 Task: Setup the content deliveries and public links
Action: Mouse moved to (124, 156)
Screenshot: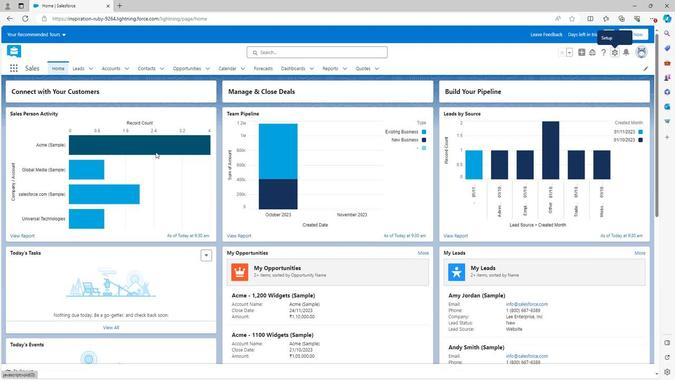 
Action: Mouse scrolled (124, 155) with delta (0, 0)
Screenshot: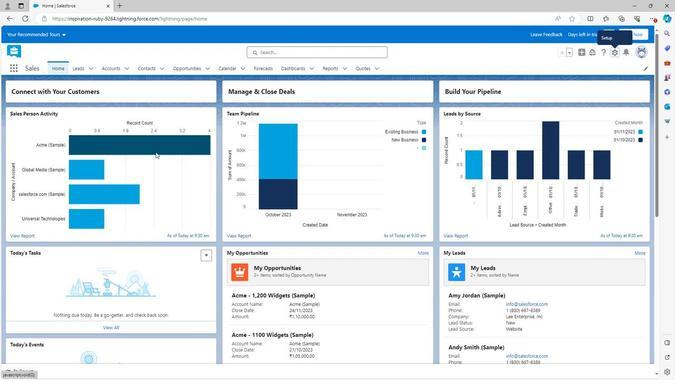 
Action: Mouse moved to (124, 156)
Screenshot: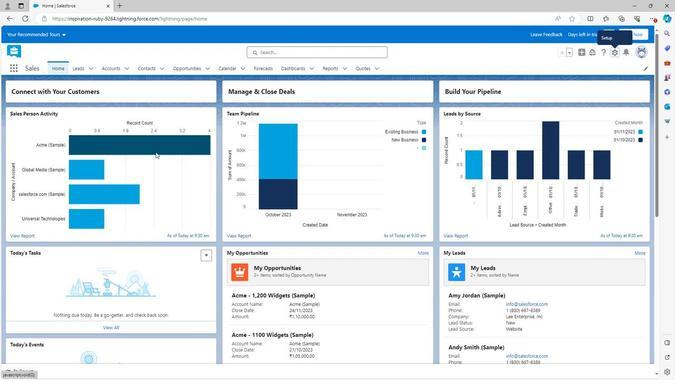 
Action: Mouse scrolled (124, 156) with delta (0, 0)
Screenshot: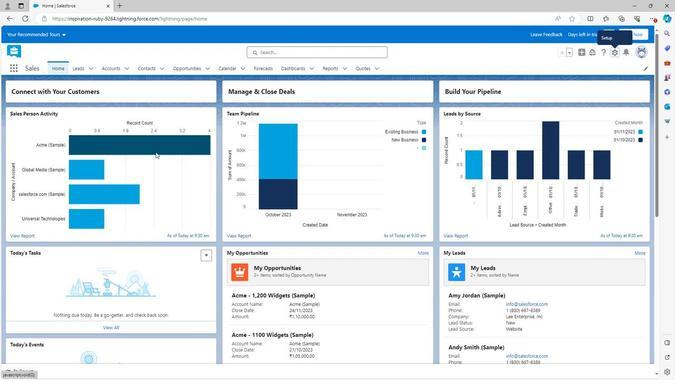 
Action: Mouse scrolled (124, 156) with delta (0, 0)
Screenshot: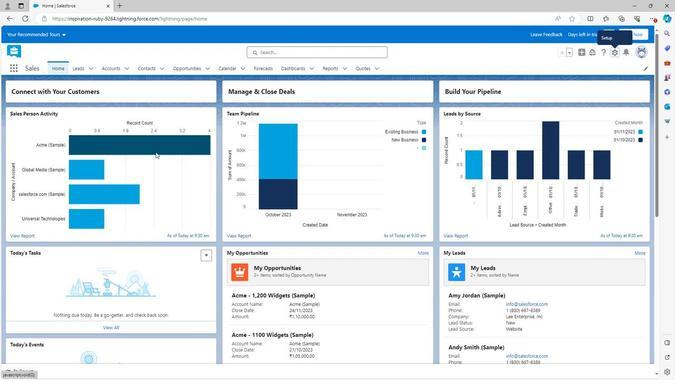 
Action: Mouse scrolled (124, 156) with delta (0, 0)
Screenshot: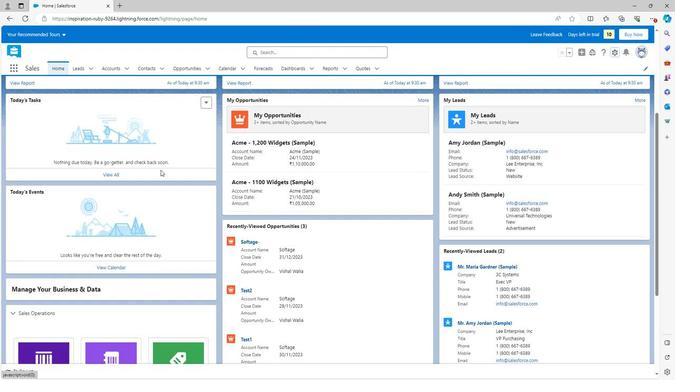
Action: Mouse scrolled (124, 156) with delta (0, 0)
Screenshot: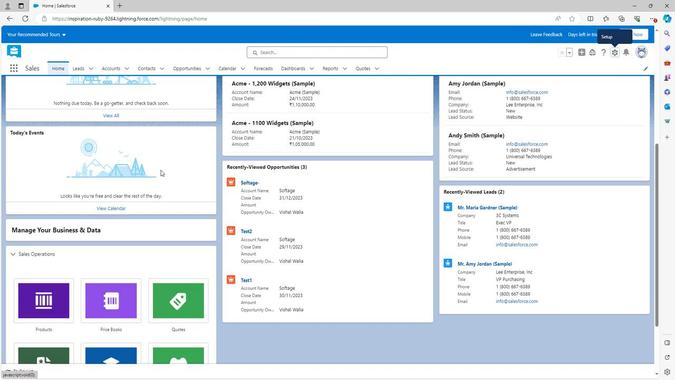 
Action: Mouse scrolled (124, 156) with delta (0, 0)
Screenshot: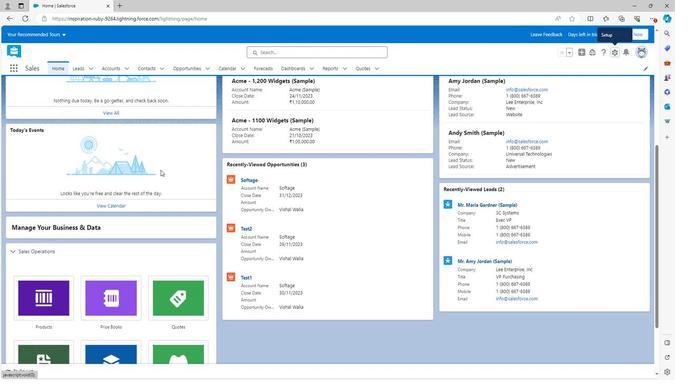 
Action: Mouse scrolled (124, 156) with delta (0, 0)
Screenshot: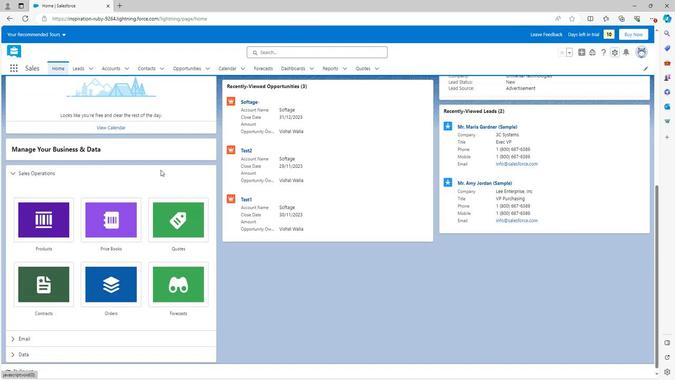 
Action: Mouse scrolled (124, 157) with delta (0, 0)
Screenshot: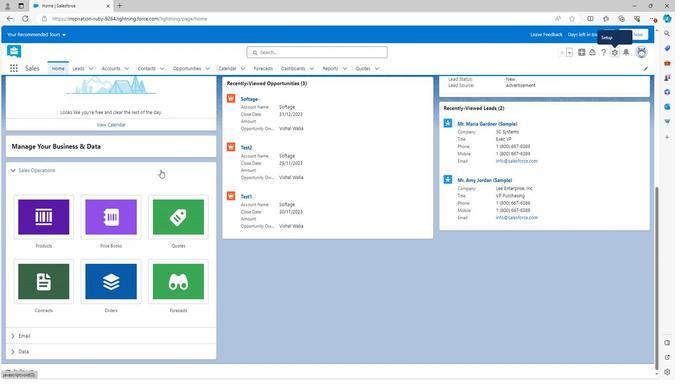 
Action: Mouse scrolled (124, 157) with delta (0, 0)
Screenshot: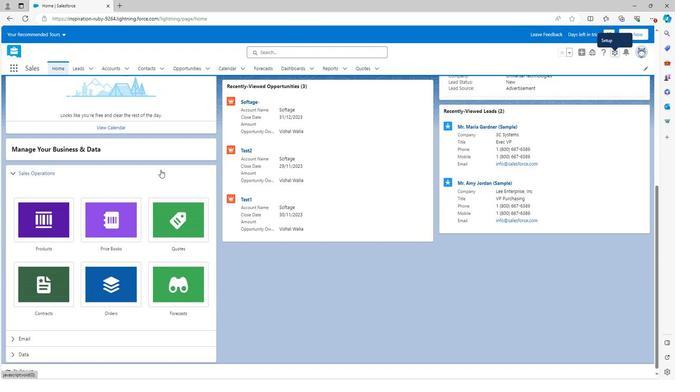 
Action: Mouse scrolled (124, 157) with delta (0, 0)
Screenshot: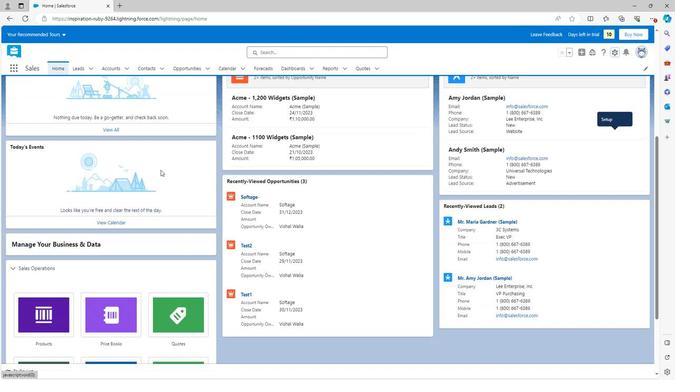 
Action: Mouse scrolled (124, 157) with delta (0, 0)
Screenshot: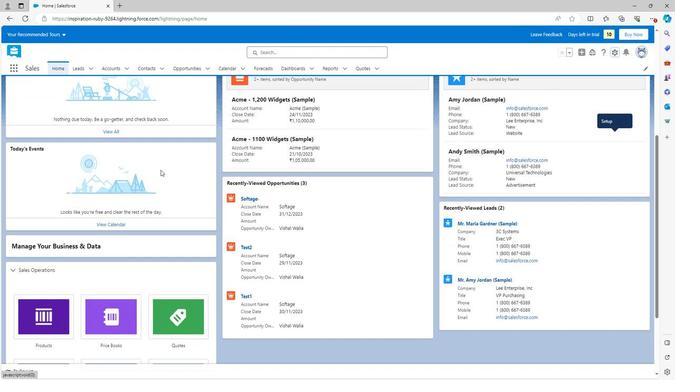 
Action: Mouse scrolled (124, 157) with delta (0, 0)
Screenshot: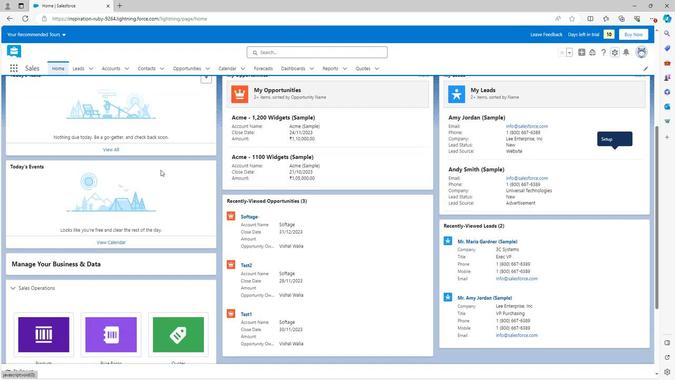 
Action: Mouse scrolled (124, 157) with delta (0, 0)
Screenshot: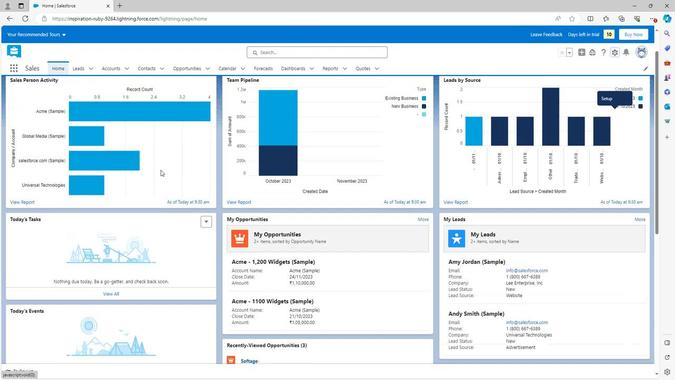 
Action: Mouse scrolled (124, 157) with delta (0, 0)
Screenshot: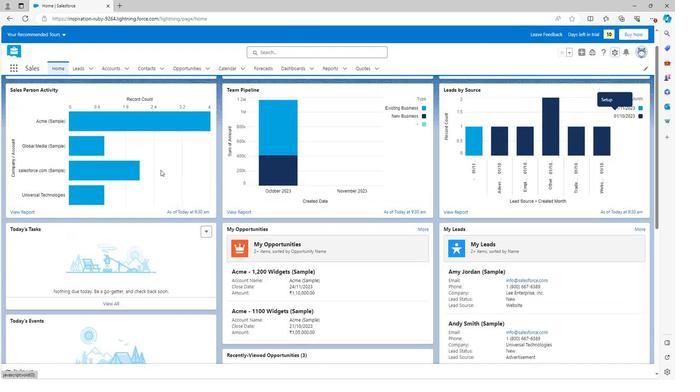 
Action: Mouse scrolled (124, 157) with delta (0, 0)
Screenshot: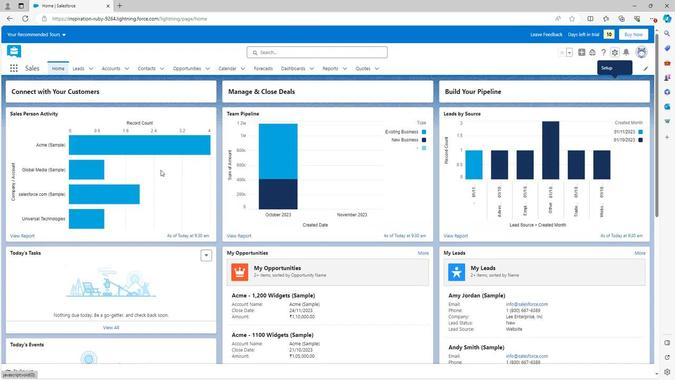 
Action: Mouse scrolled (124, 157) with delta (0, 0)
Screenshot: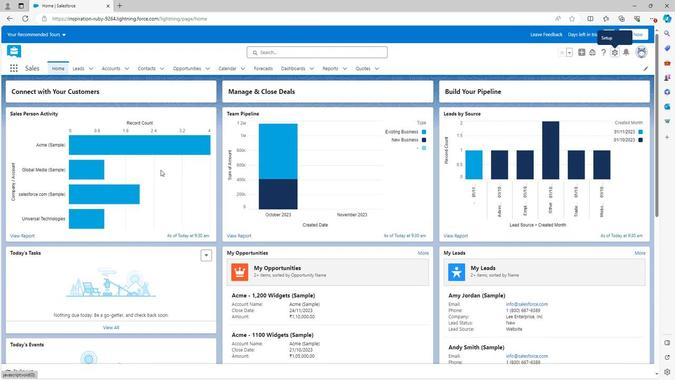 
Action: Mouse moved to (434, 25)
Screenshot: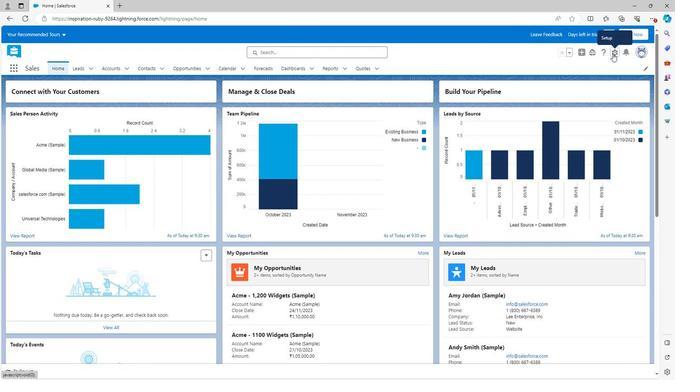 
Action: Mouse pressed left at (434, 25)
Screenshot: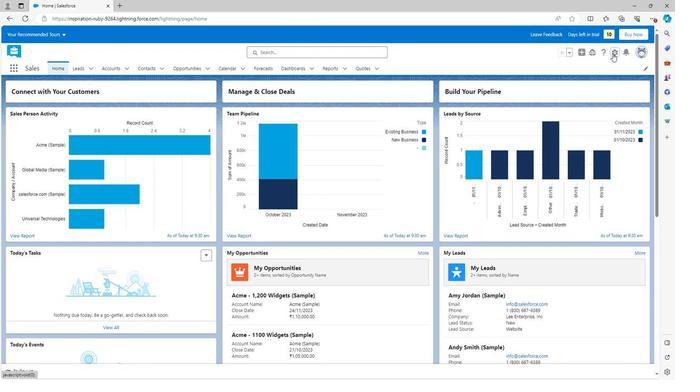 
Action: Mouse moved to (417, 46)
Screenshot: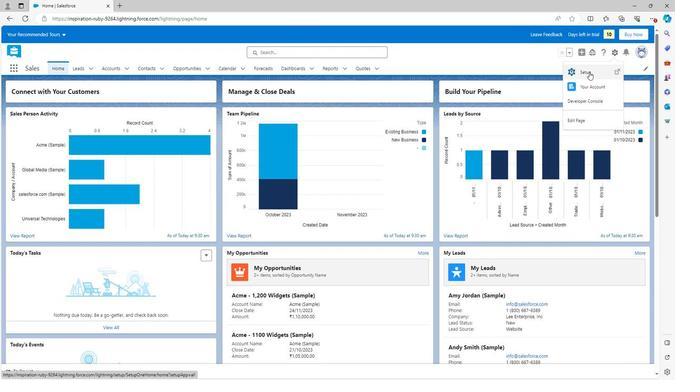 
Action: Mouse pressed left at (417, 46)
Screenshot: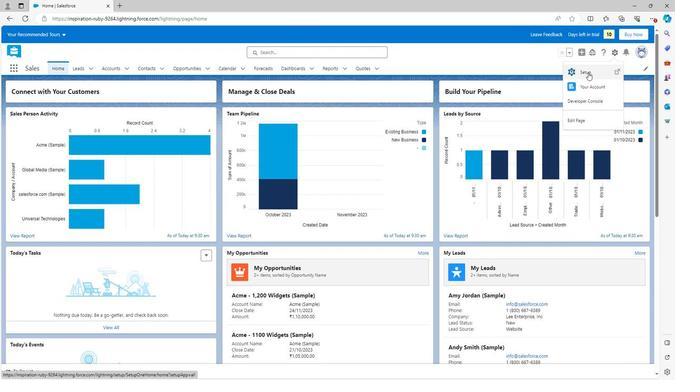 
Action: Mouse moved to (19, 274)
Screenshot: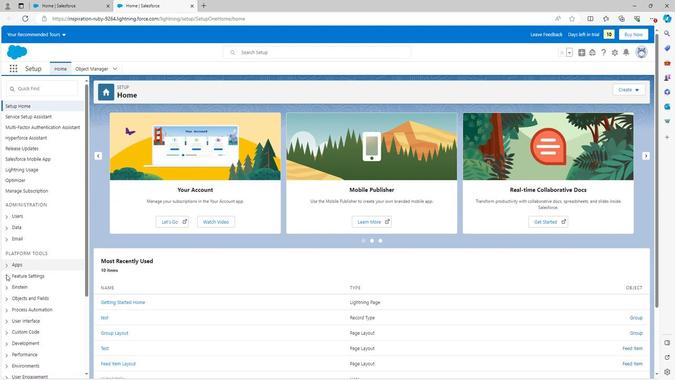 
Action: Mouse pressed left at (19, 274)
Screenshot: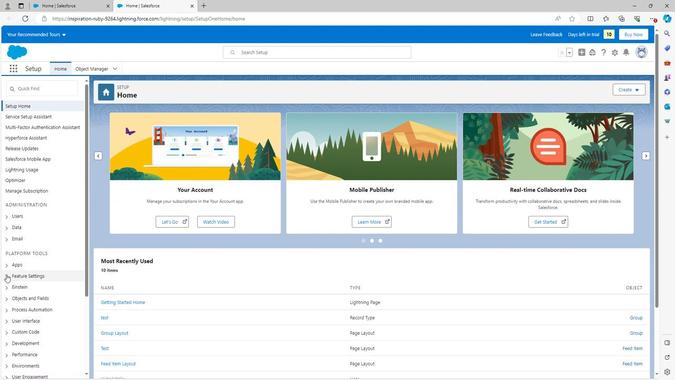 
Action: Mouse moved to (19, 274)
Screenshot: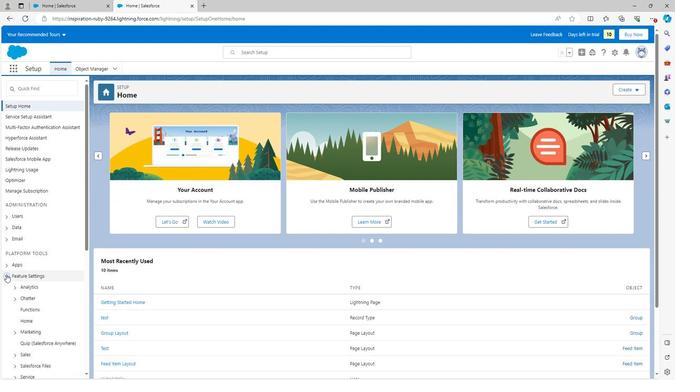 
Action: Mouse scrolled (19, 274) with delta (0, 0)
Screenshot: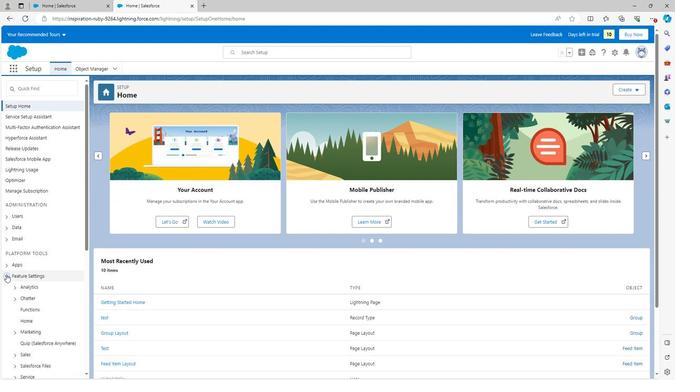 
Action: Mouse scrolled (19, 274) with delta (0, 0)
Screenshot: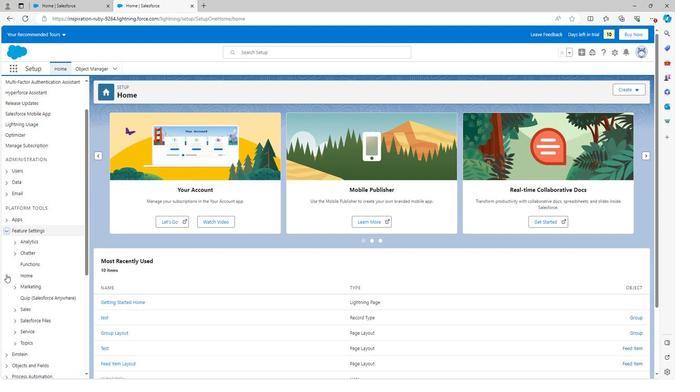 
Action: Mouse scrolled (19, 274) with delta (0, 0)
Screenshot: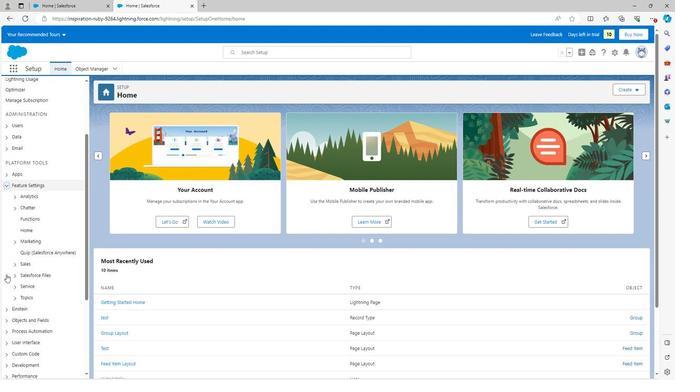 
Action: Mouse moved to (24, 223)
Screenshot: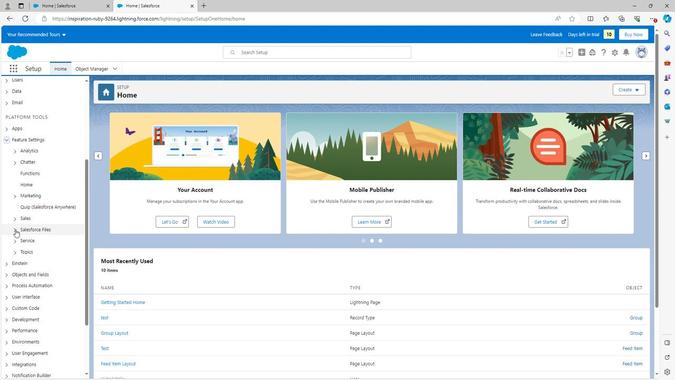 
Action: Mouse pressed left at (24, 223)
Screenshot: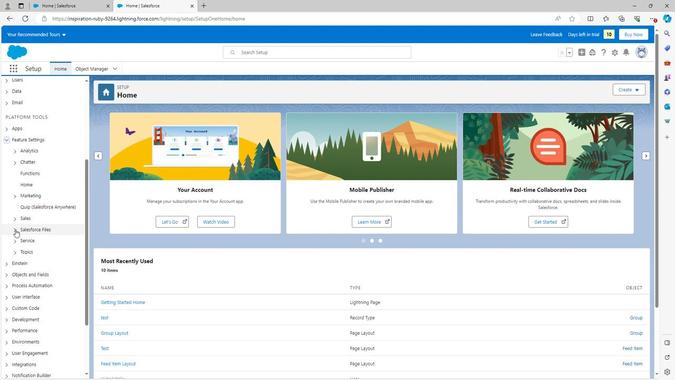 
Action: Mouse moved to (39, 253)
Screenshot: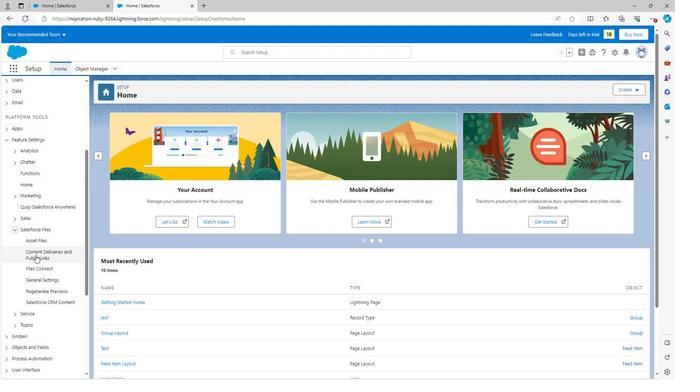 
Action: Mouse pressed left at (39, 253)
Screenshot: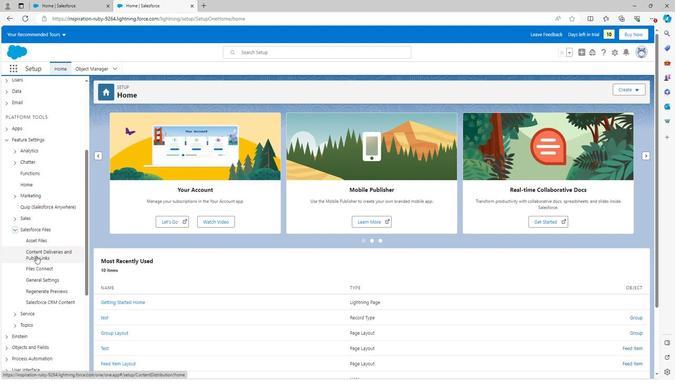 
Action: Mouse moved to (201, 294)
Screenshot: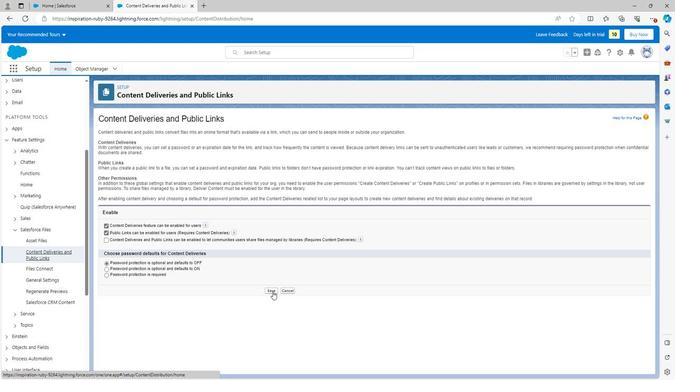 
Action: Mouse pressed left at (201, 294)
Screenshot: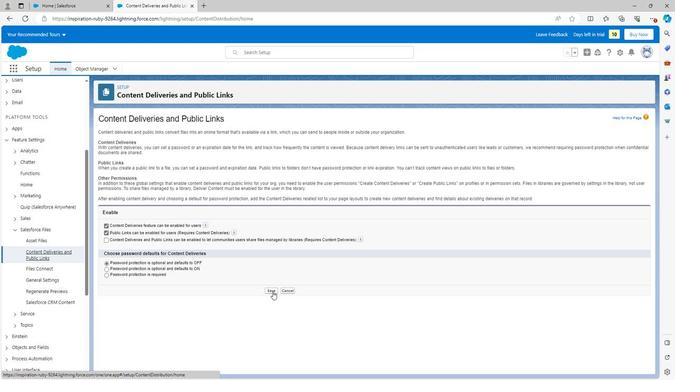 
Action: Mouse moved to (194, 212)
Screenshot: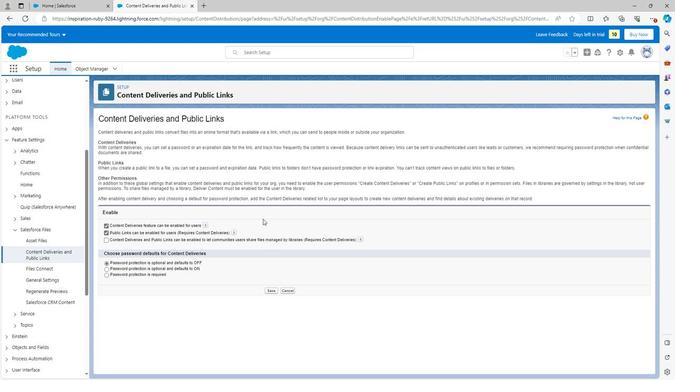 
